 Task: Search for all emails from the domain 'softage.net' and check junk email settings.
Action: Mouse moved to (336, 10)
Screenshot: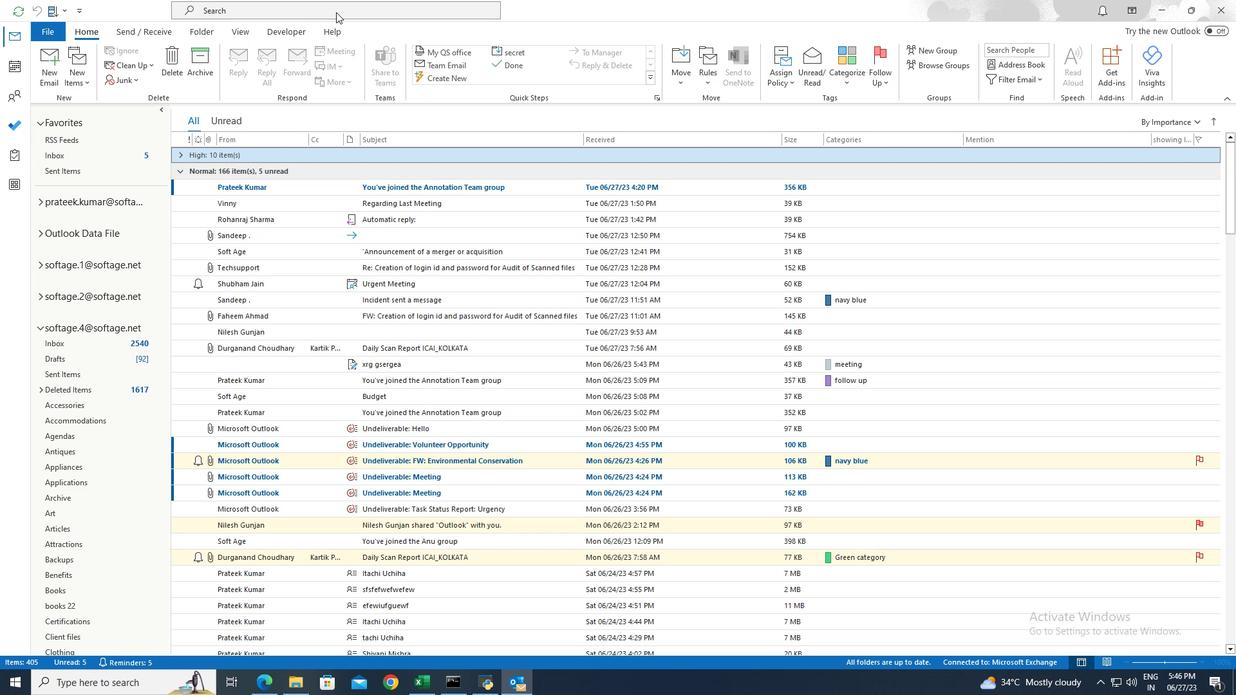 
Action: Mouse pressed left at (336, 10)
Screenshot: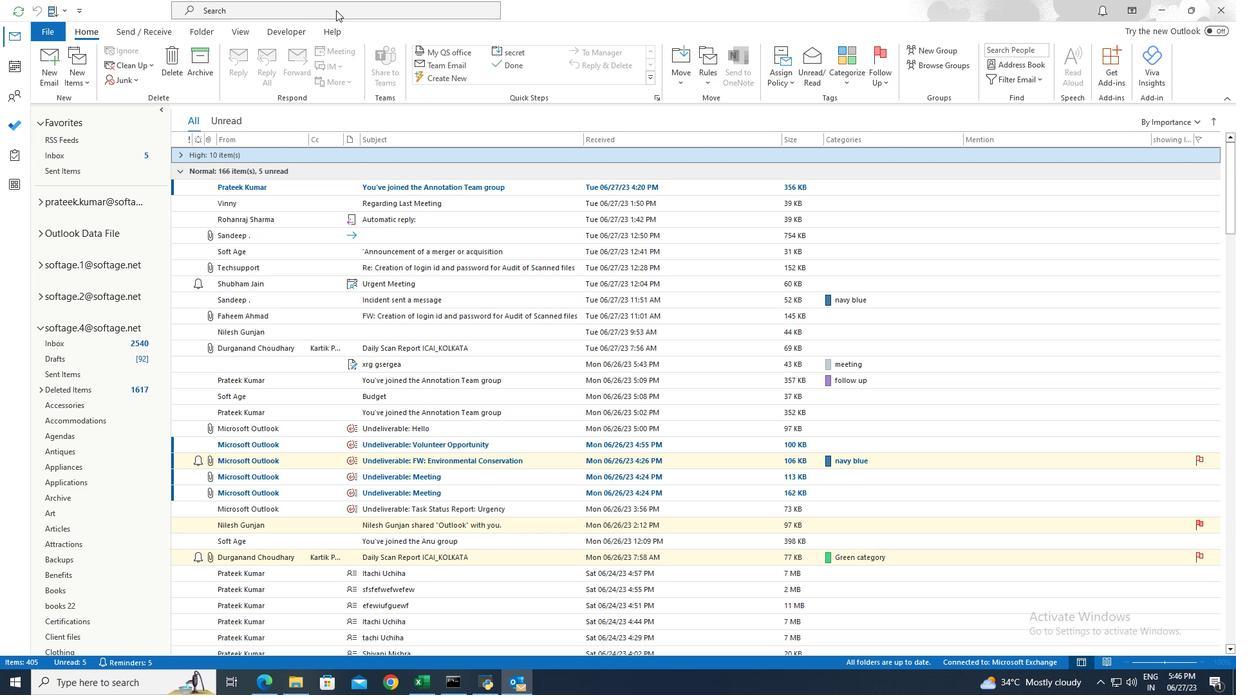 
Action: Key pressed softage.net<Key.enter>
Screenshot: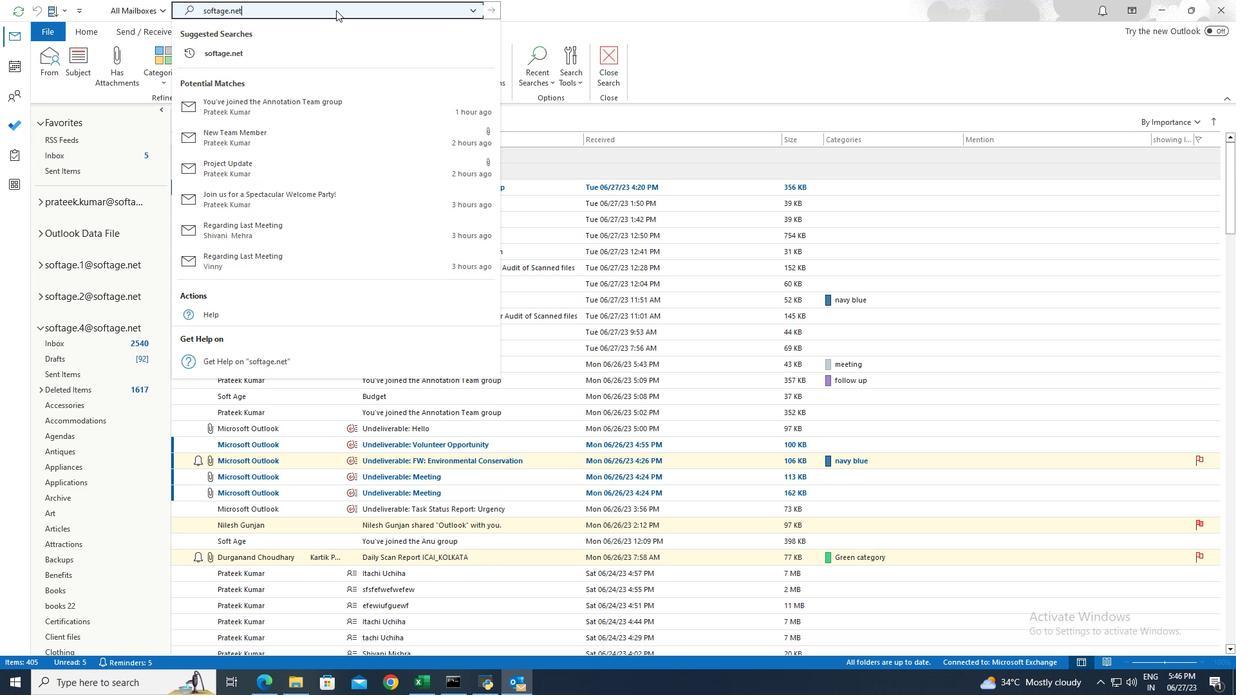 
Action: Mouse moved to (691, 74)
Screenshot: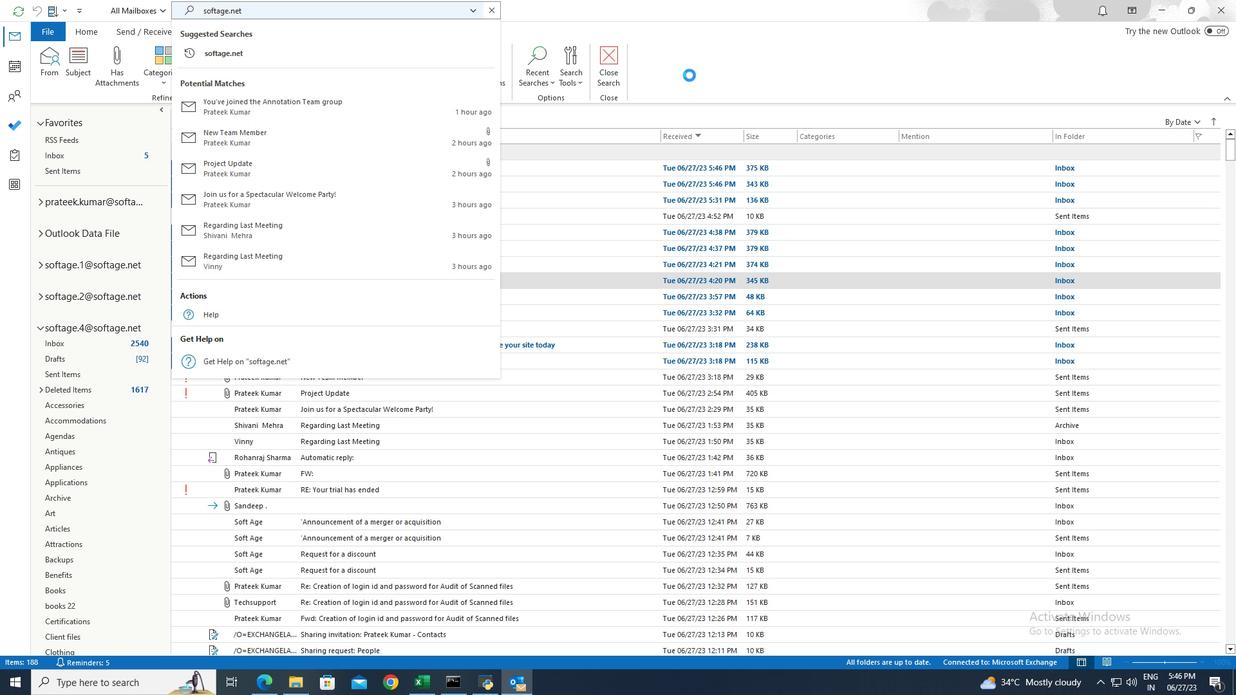 
Action: Mouse pressed left at (691, 74)
Screenshot: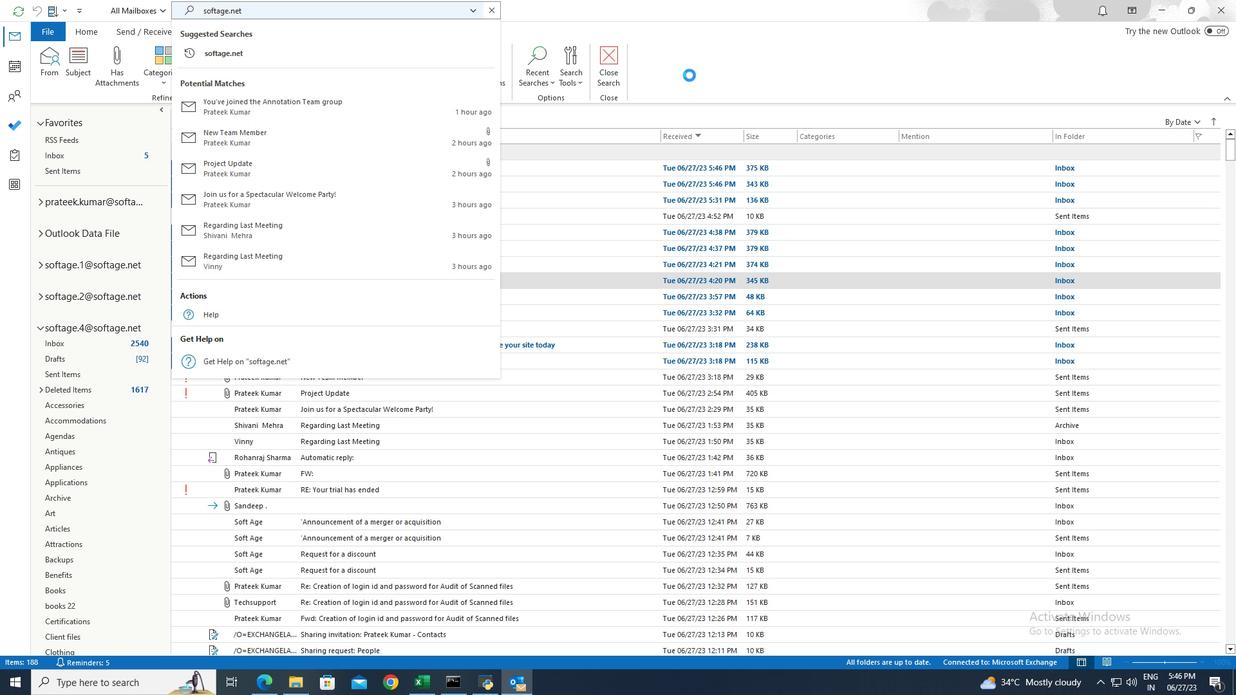 
Action: Mouse moved to (99, 28)
Screenshot: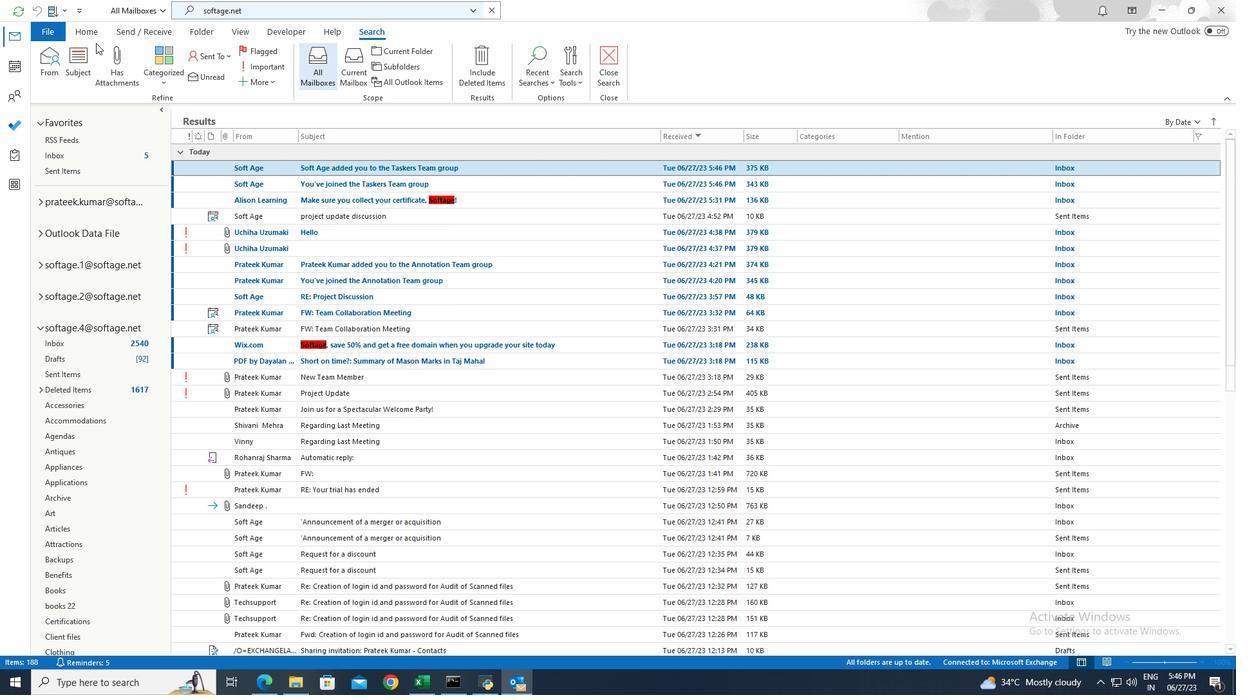 
Action: Mouse pressed left at (99, 28)
Screenshot: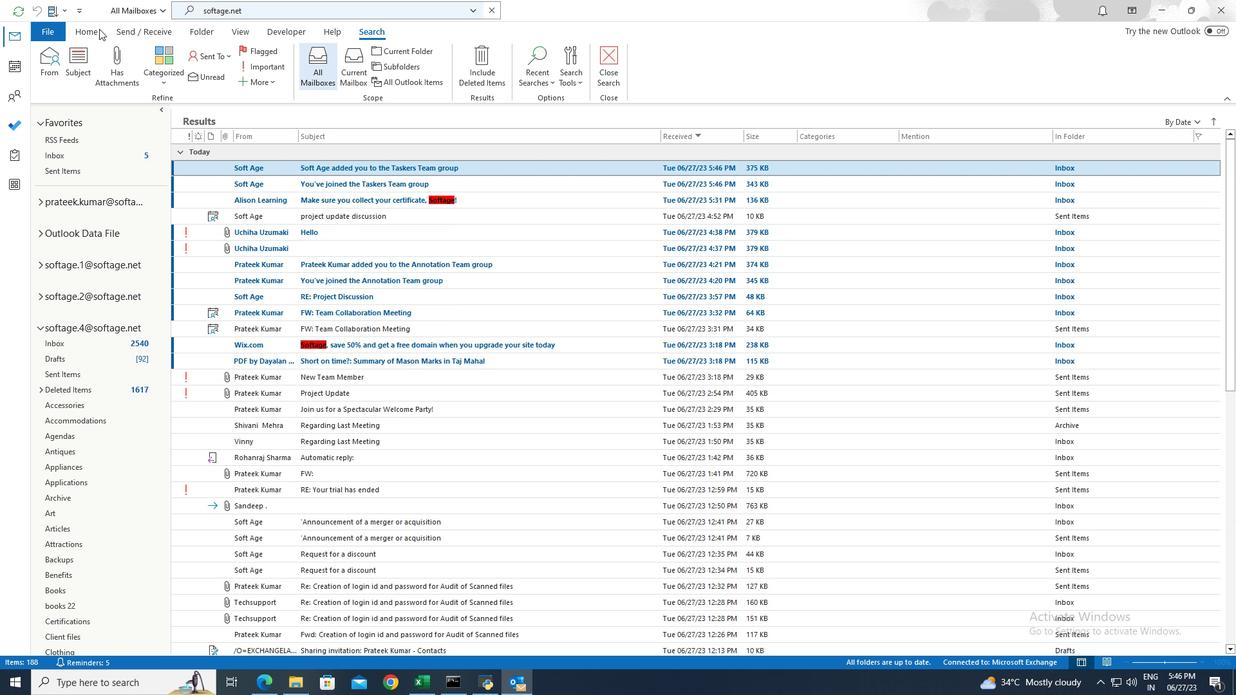 
Action: Mouse moved to (131, 79)
Screenshot: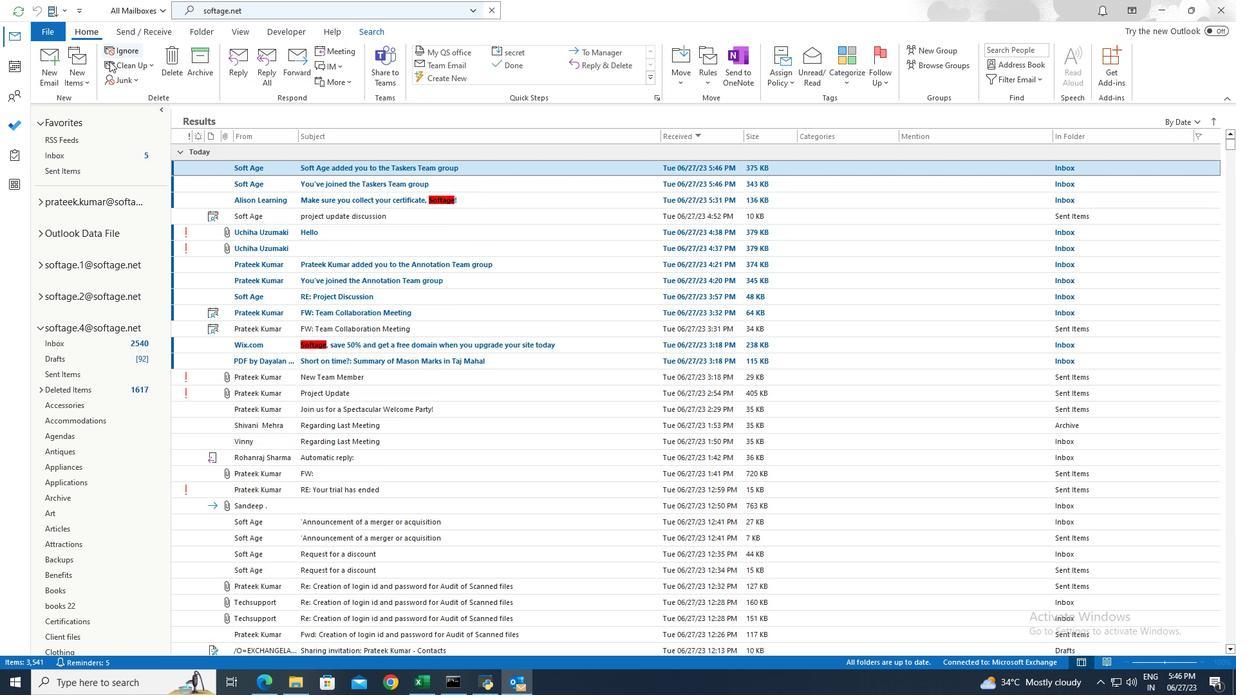 
Action: Mouse pressed left at (131, 79)
Screenshot: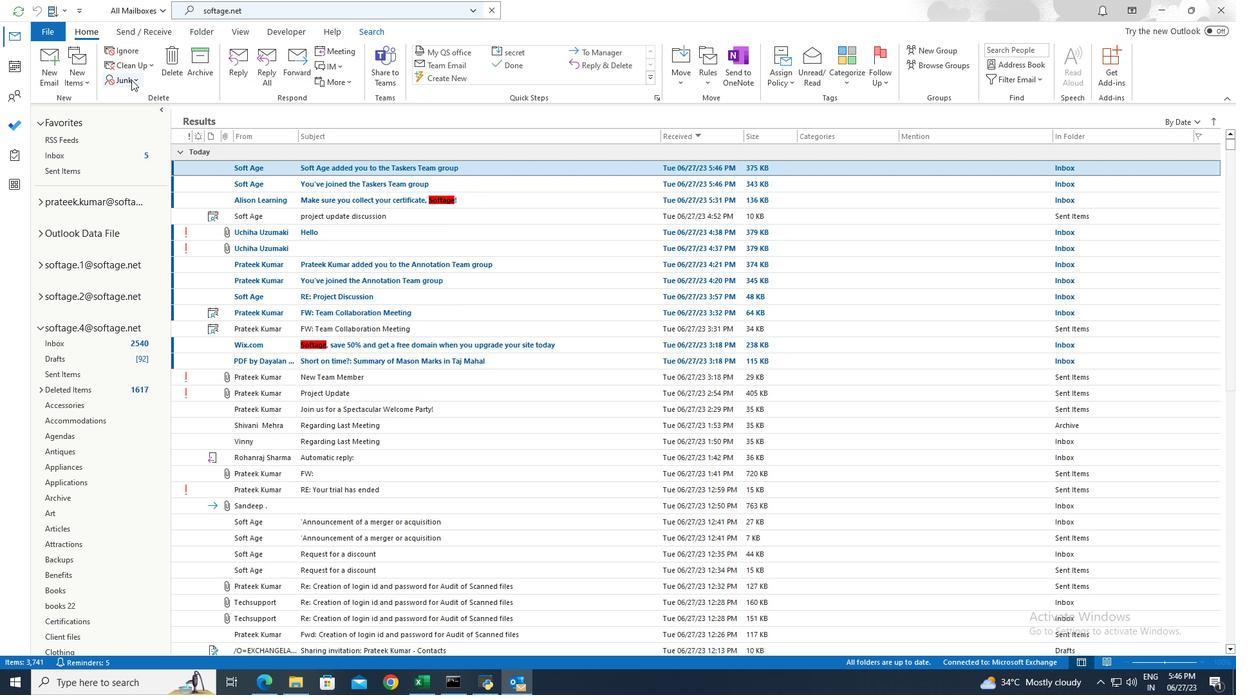
Action: Mouse moved to (168, 132)
Screenshot: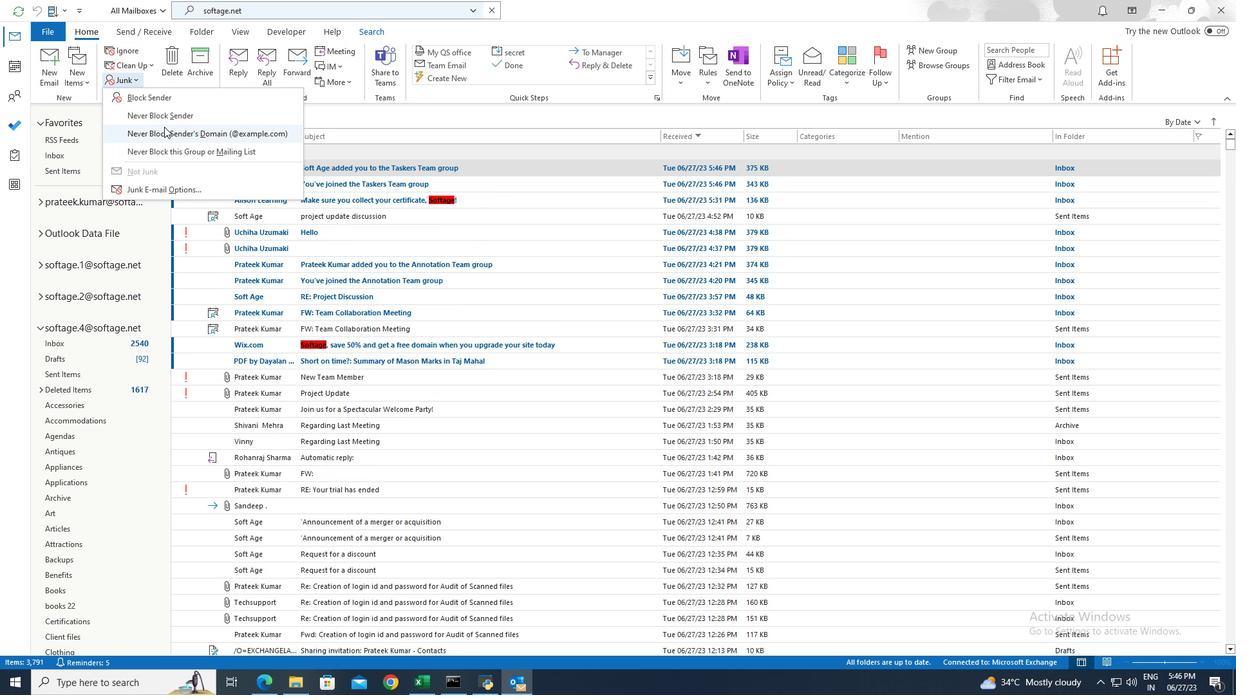 
Action: Mouse pressed left at (168, 132)
Screenshot: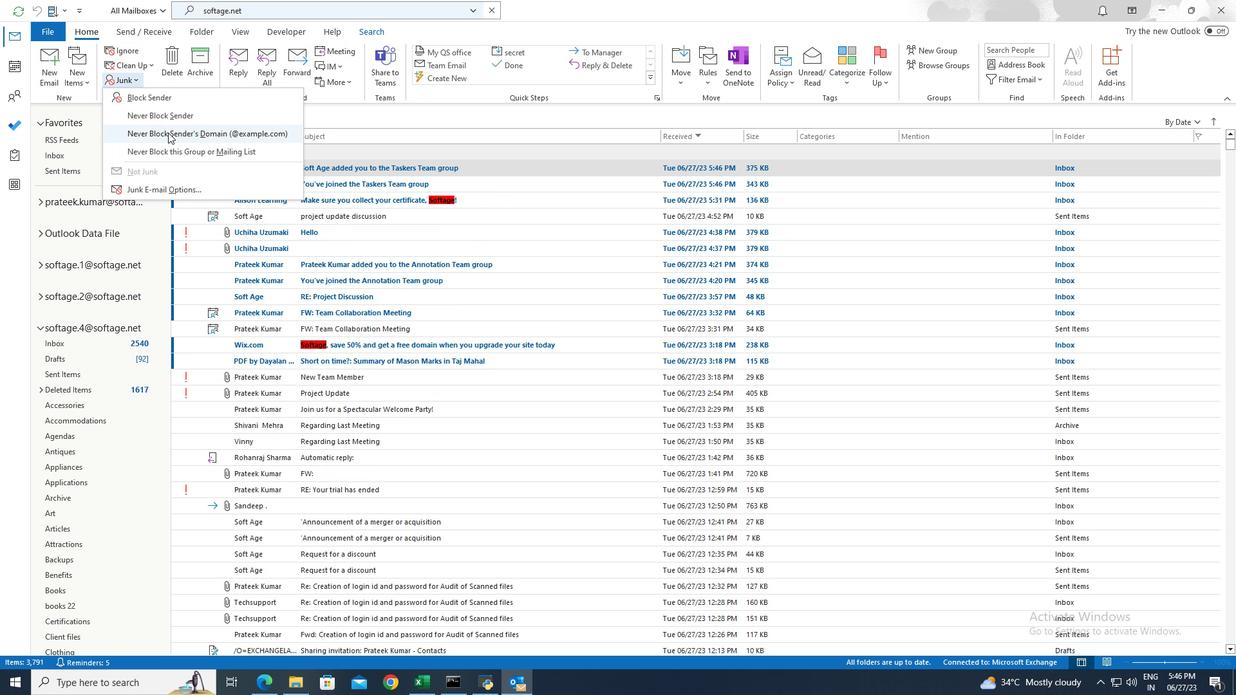 
